 Task: Set the minimum alpha value for the subtitle delay to 71.
Action: Mouse moved to (138, 16)
Screenshot: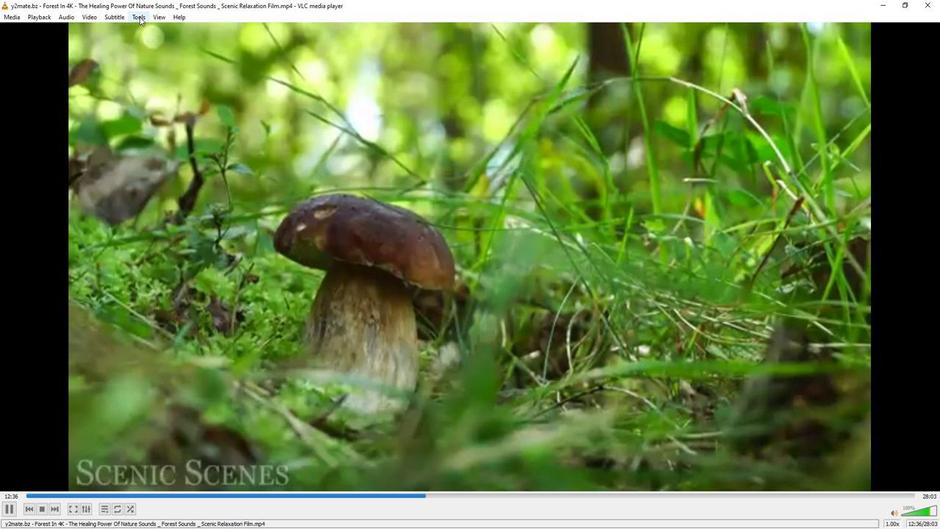 
Action: Mouse pressed left at (138, 16)
Screenshot: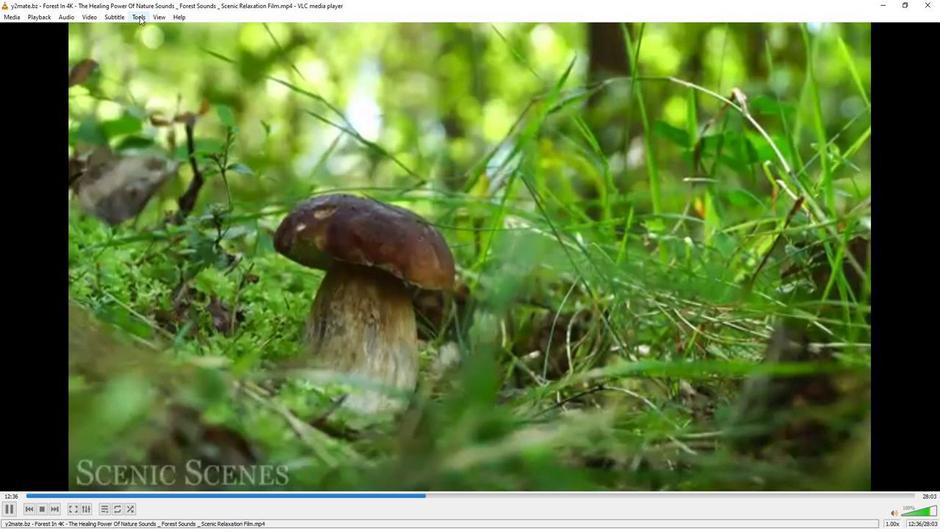 
Action: Mouse moved to (156, 130)
Screenshot: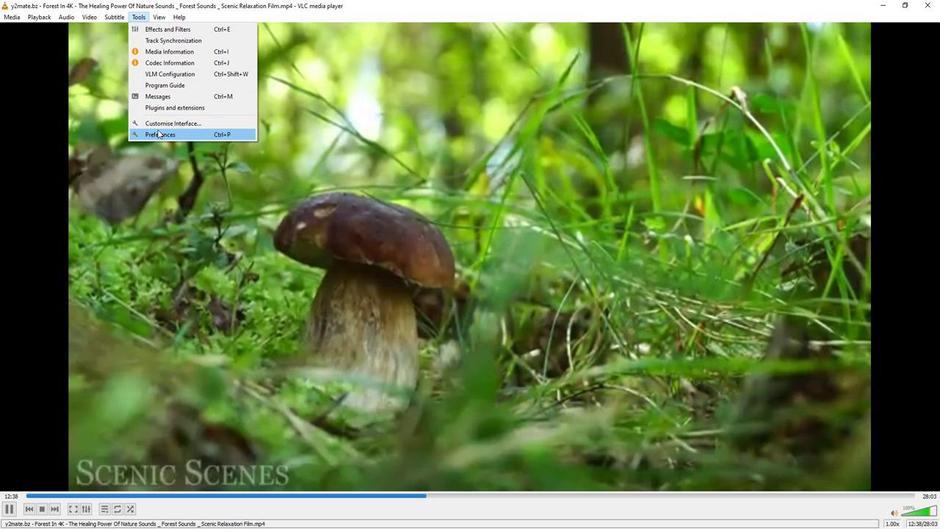 
Action: Mouse pressed left at (156, 130)
Screenshot: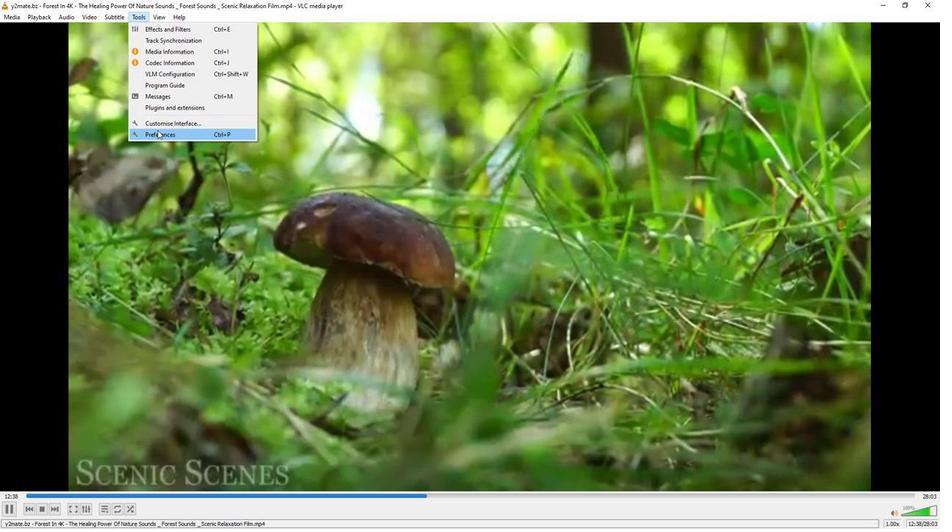 
Action: Mouse moved to (311, 431)
Screenshot: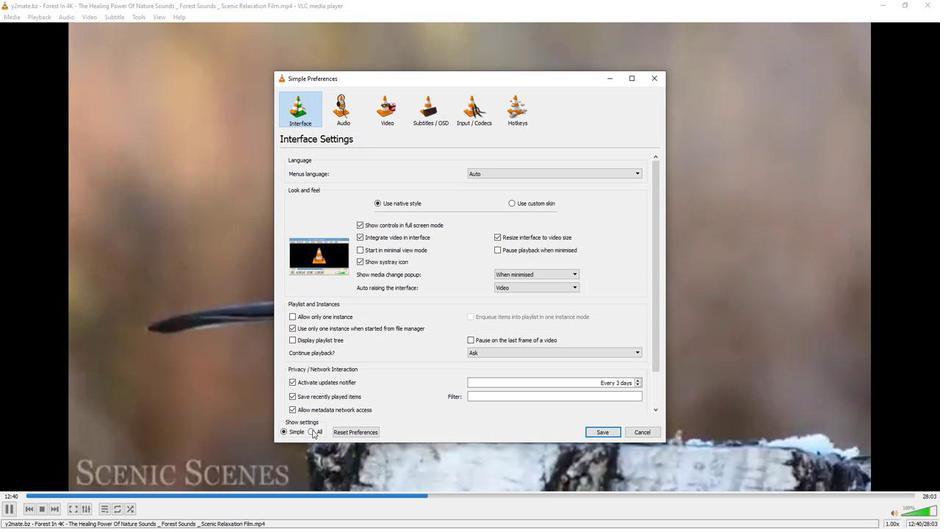 
Action: Mouse pressed left at (311, 431)
Screenshot: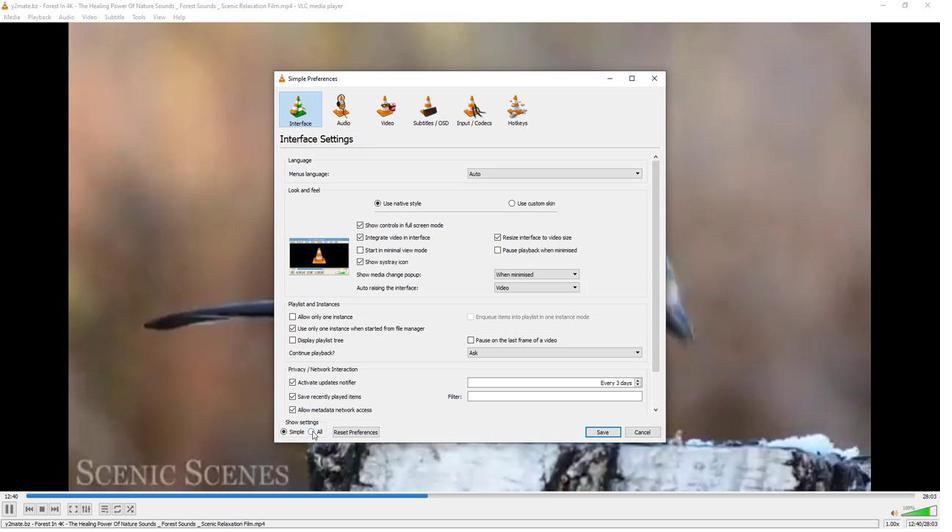 
Action: Mouse moved to (321, 345)
Screenshot: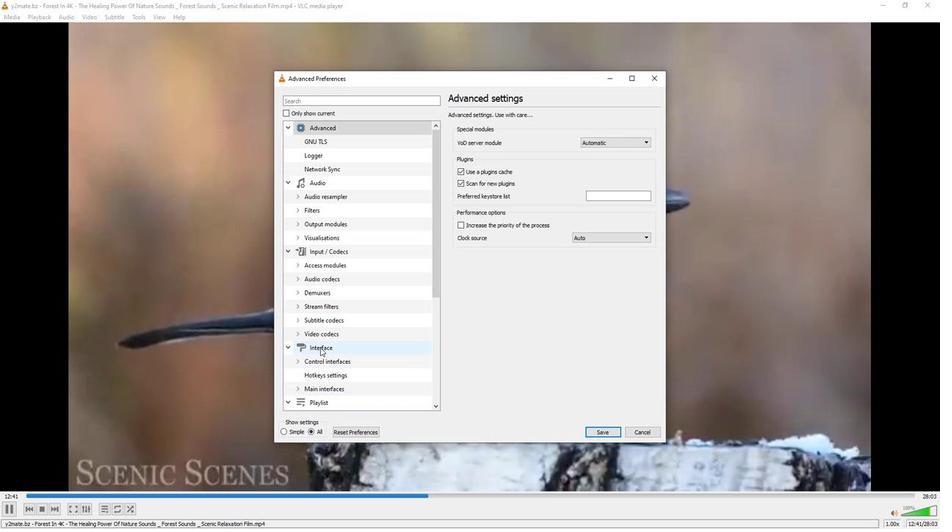 
Action: Mouse scrolled (321, 344) with delta (0, 0)
Screenshot: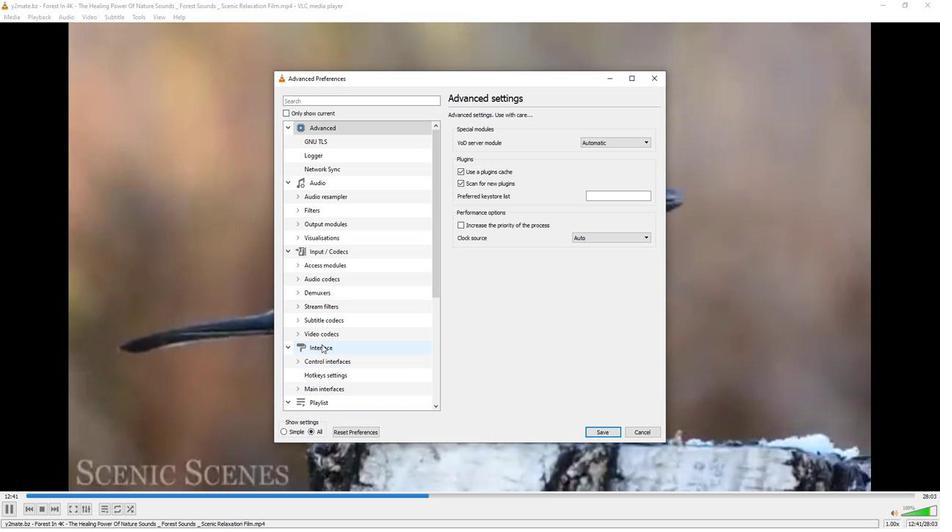 
Action: Mouse scrolled (321, 344) with delta (0, 0)
Screenshot: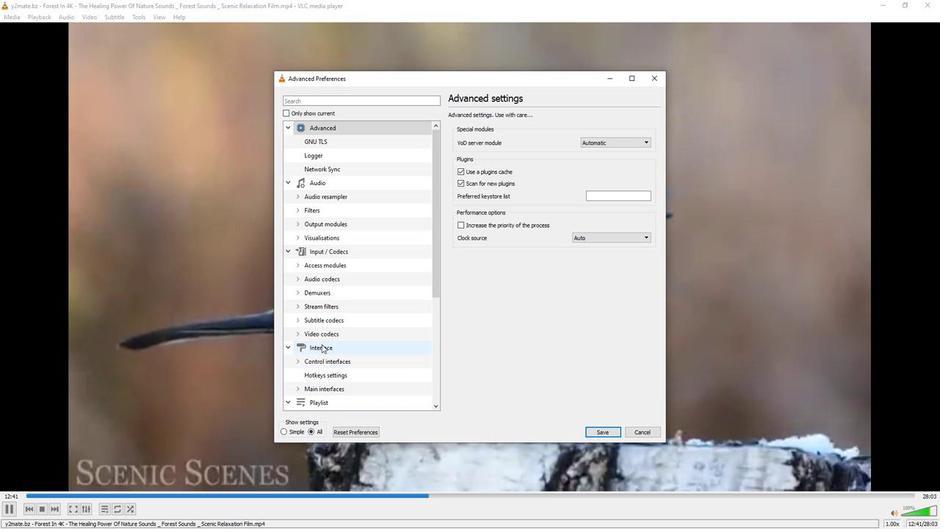 
Action: Mouse scrolled (321, 344) with delta (0, 0)
Screenshot: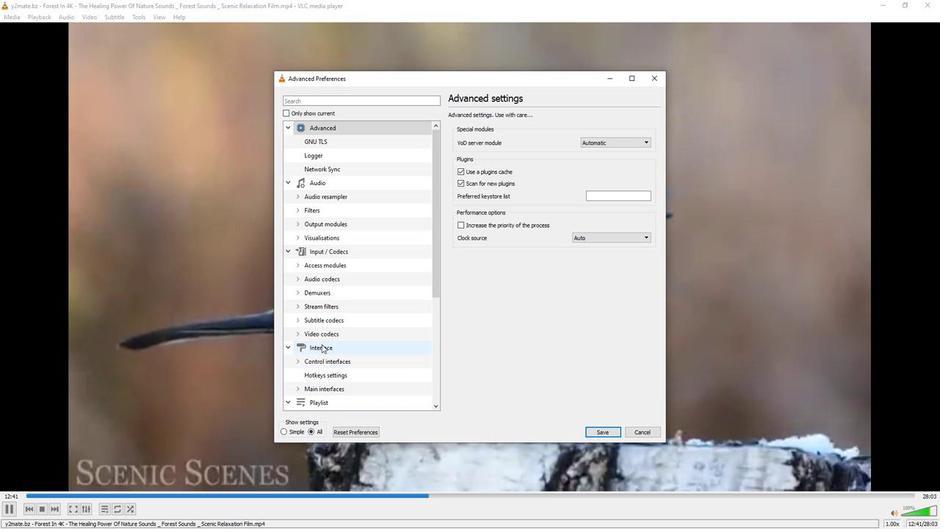 
Action: Mouse scrolled (321, 344) with delta (0, 0)
Screenshot: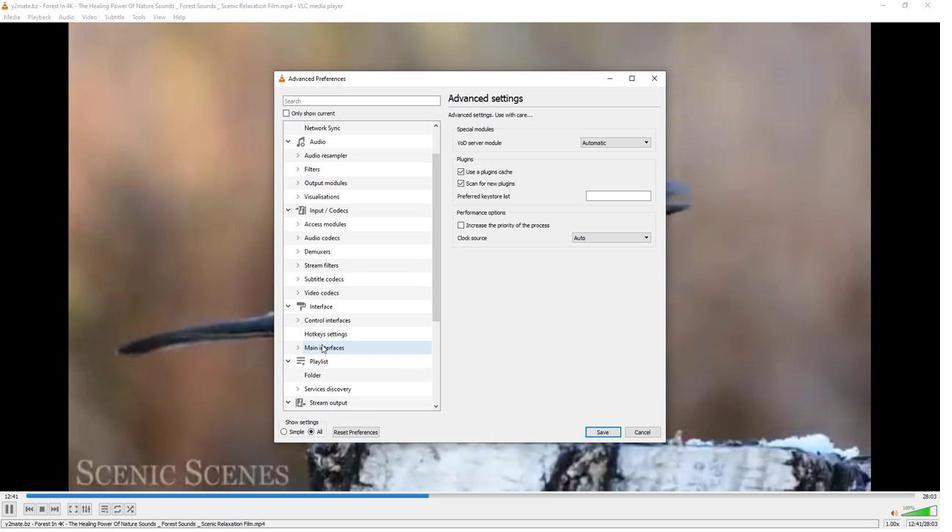 
Action: Mouse scrolled (321, 344) with delta (0, 0)
Screenshot: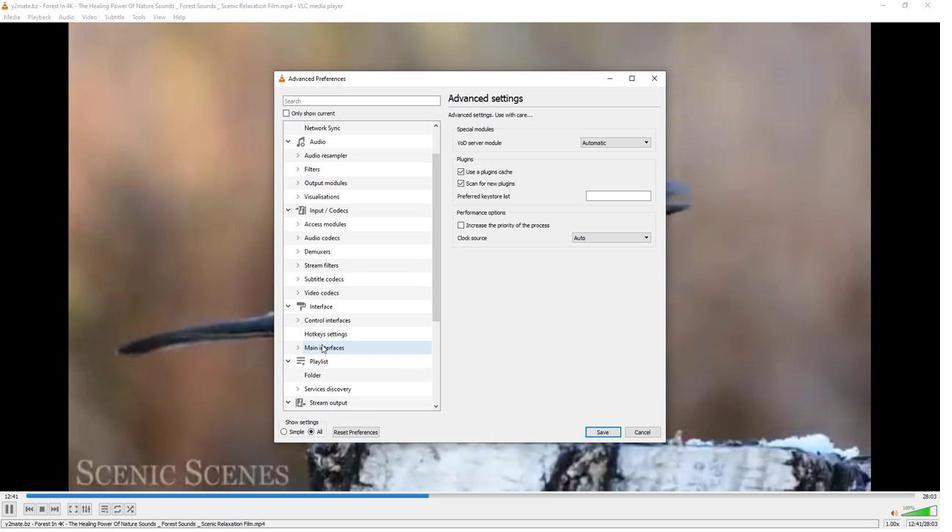 
Action: Mouse scrolled (321, 344) with delta (0, 0)
Screenshot: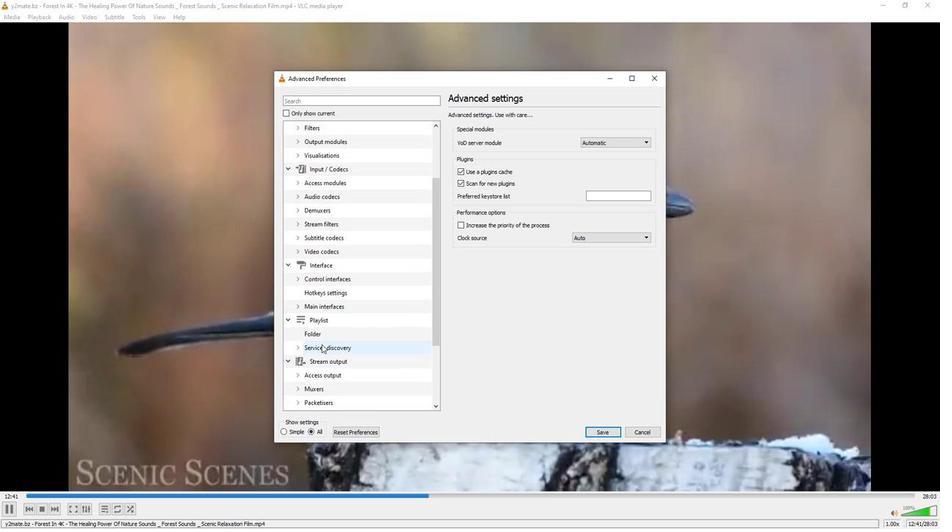 
Action: Mouse scrolled (321, 344) with delta (0, 0)
Screenshot: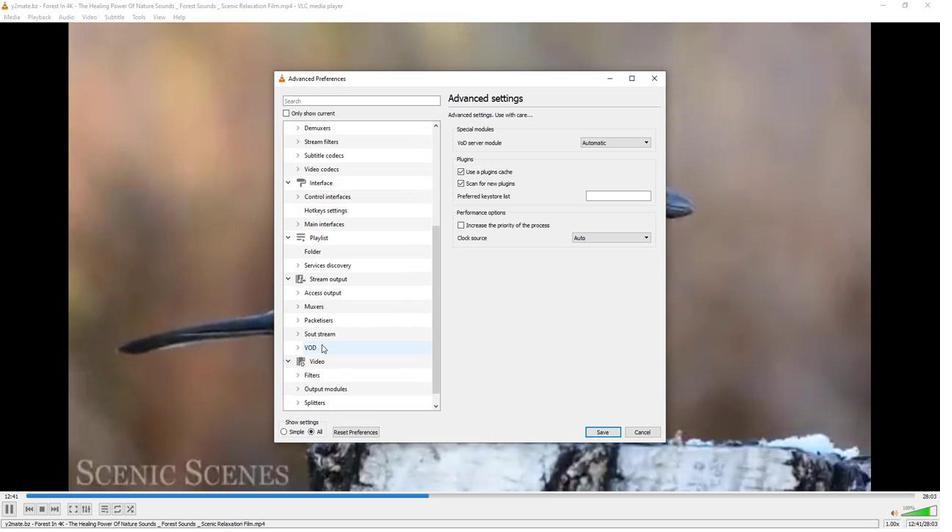 
Action: Mouse moved to (321, 345)
Screenshot: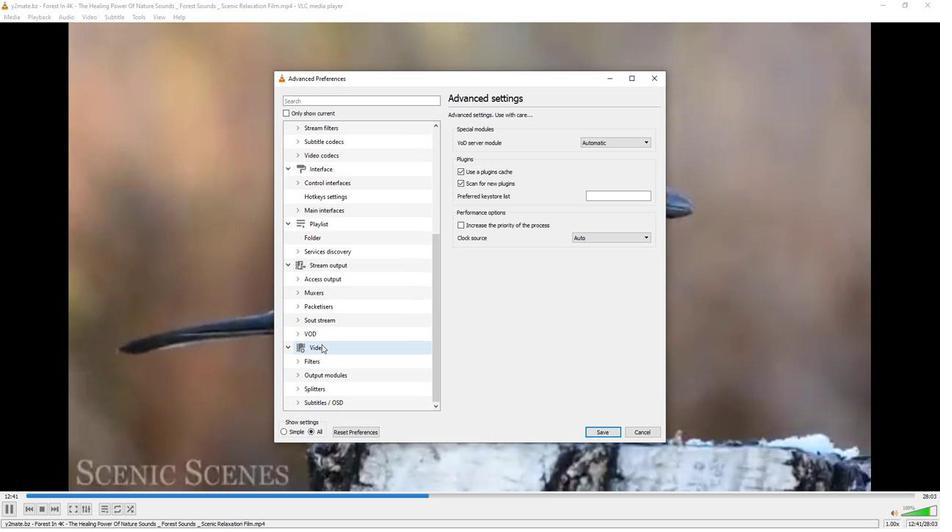 
Action: Mouse scrolled (321, 344) with delta (0, 0)
Screenshot: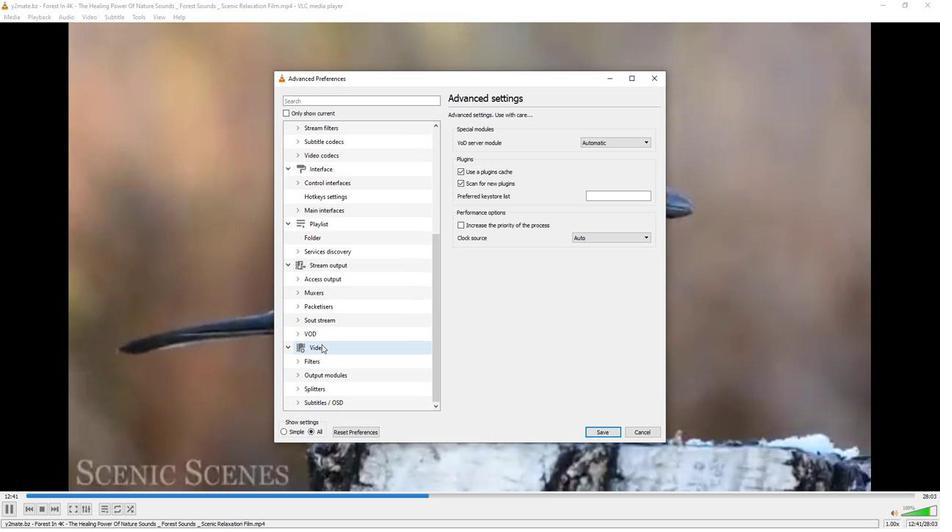
Action: Mouse moved to (296, 401)
Screenshot: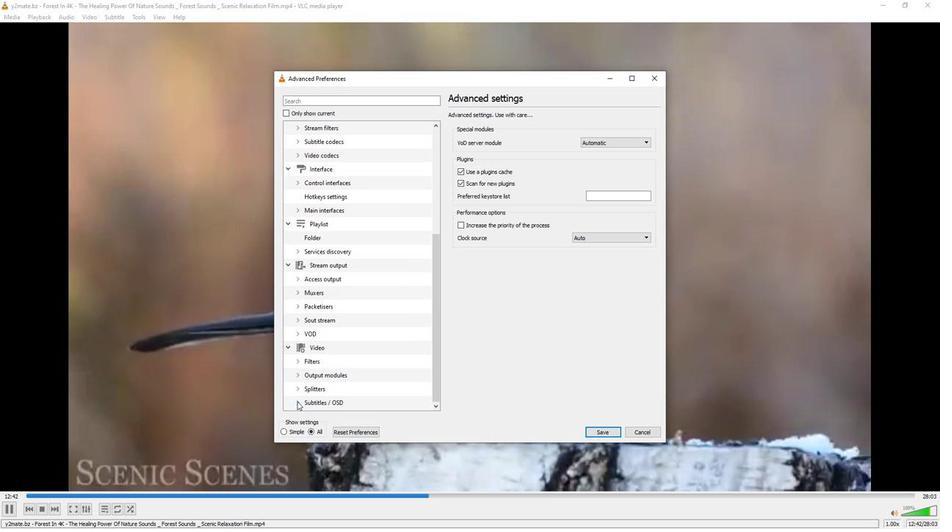 
Action: Mouse pressed left at (296, 401)
Screenshot: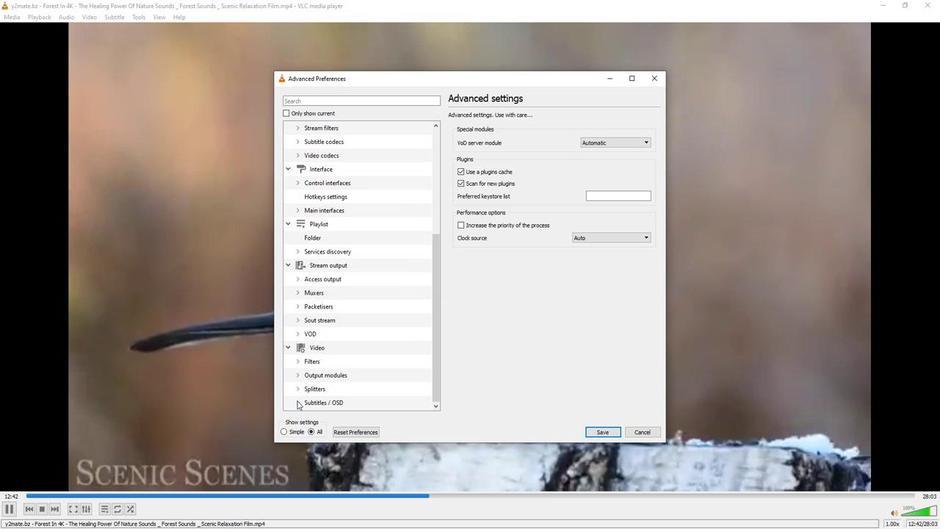 
Action: Mouse moved to (324, 357)
Screenshot: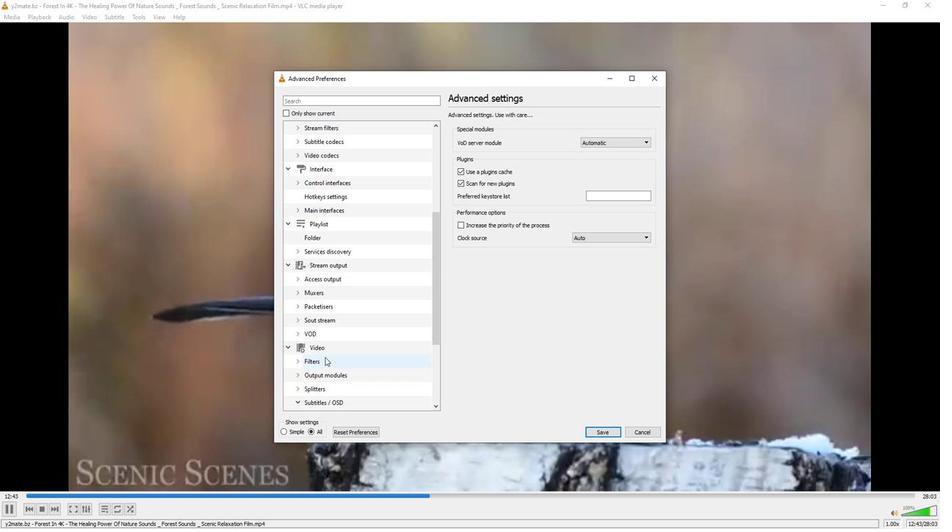 
Action: Mouse scrolled (324, 357) with delta (0, 0)
Screenshot: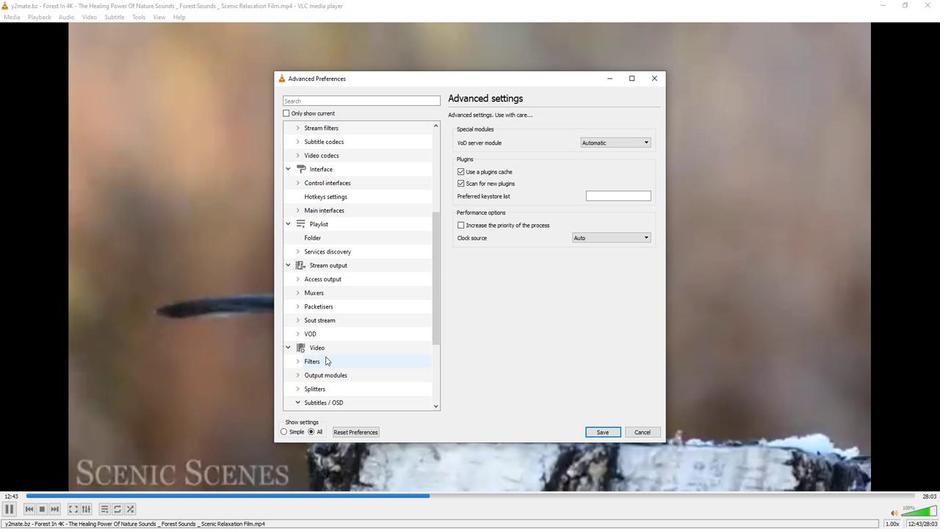 
Action: Mouse scrolled (324, 357) with delta (0, 0)
Screenshot: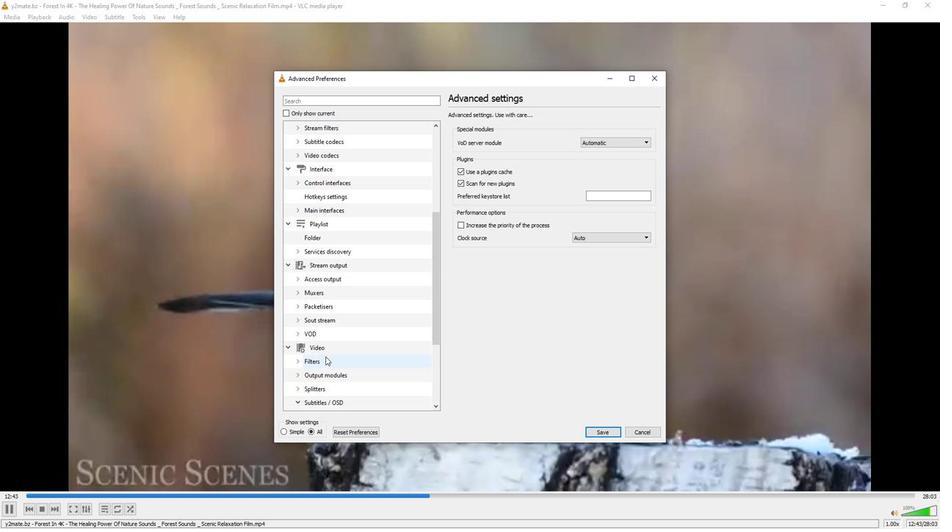 
Action: Mouse scrolled (324, 357) with delta (0, 0)
Screenshot: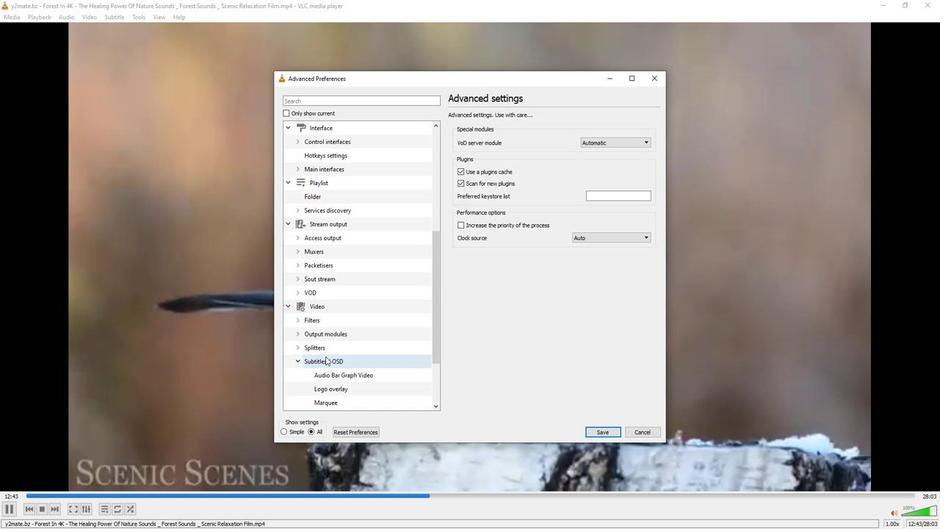 
Action: Mouse scrolled (324, 357) with delta (0, 0)
Screenshot: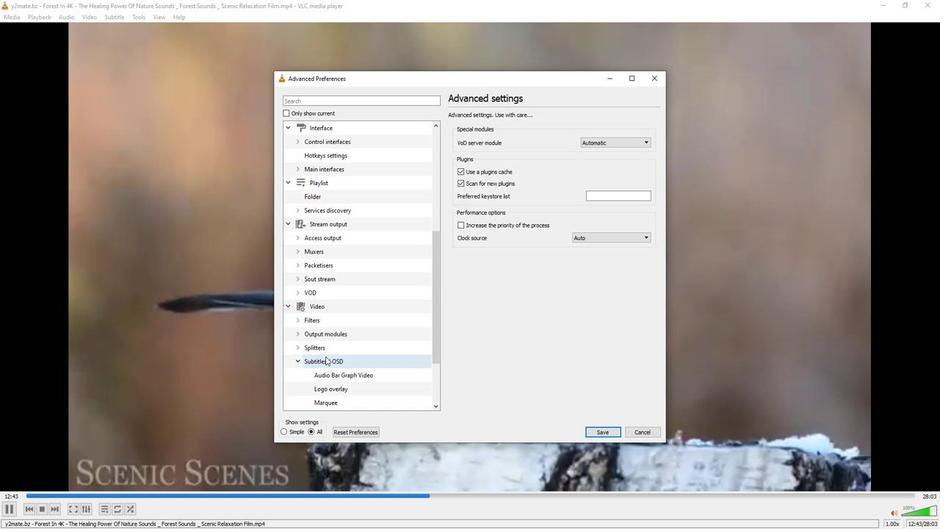 
Action: Mouse scrolled (324, 357) with delta (0, 0)
Screenshot: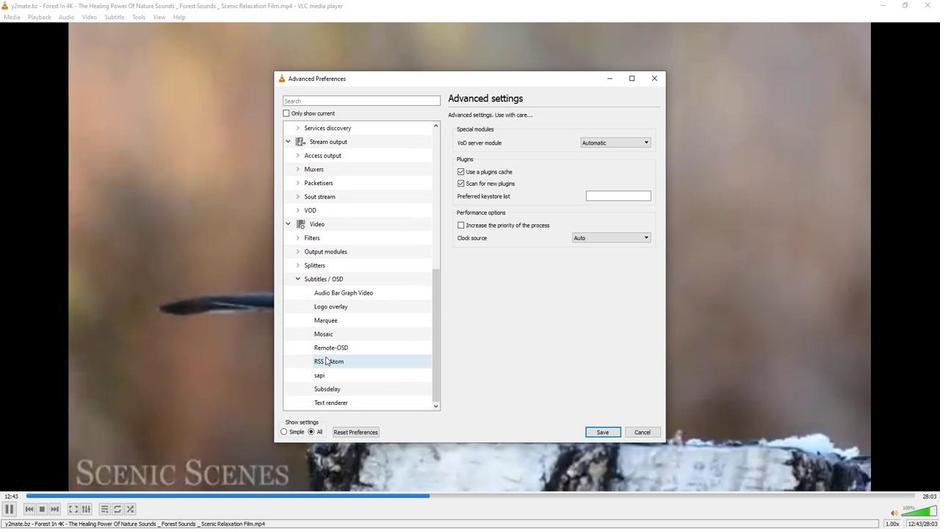 
Action: Mouse scrolled (324, 357) with delta (0, 0)
Screenshot: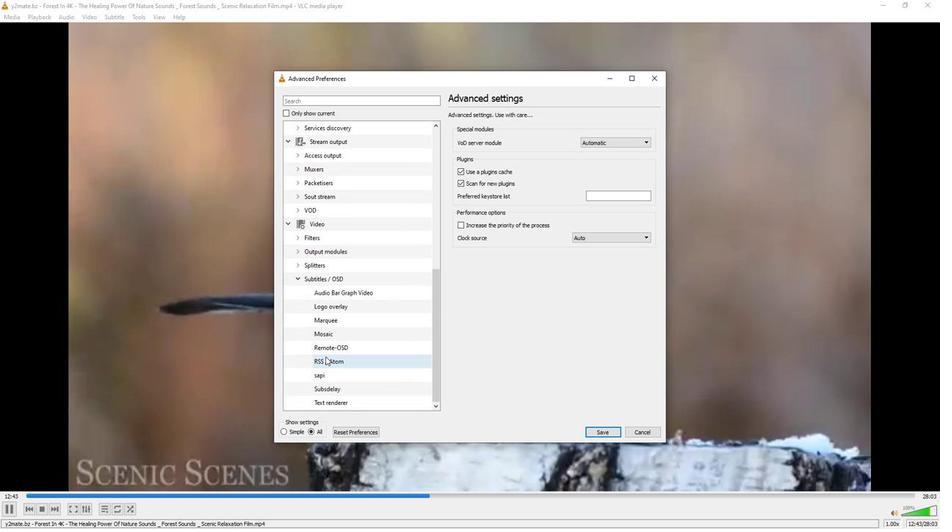 
Action: Mouse moved to (321, 388)
Screenshot: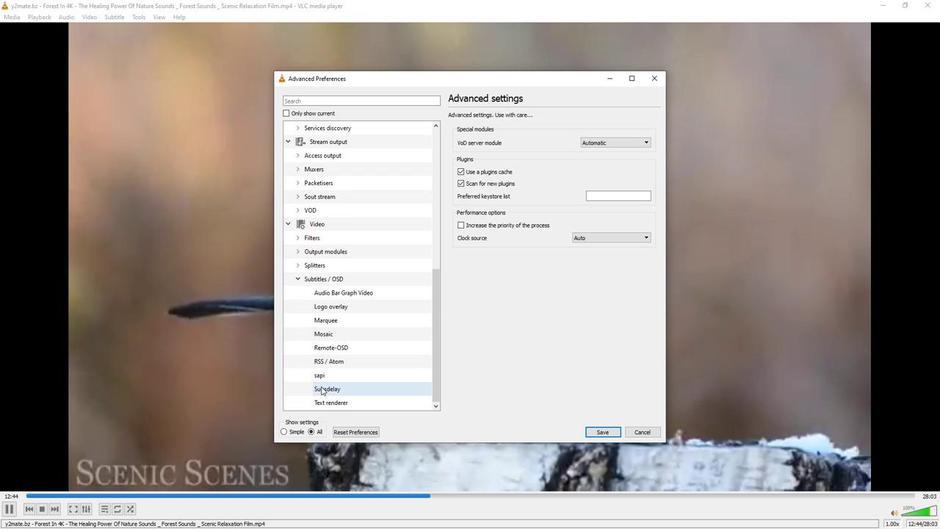 
Action: Mouse pressed left at (321, 388)
Screenshot: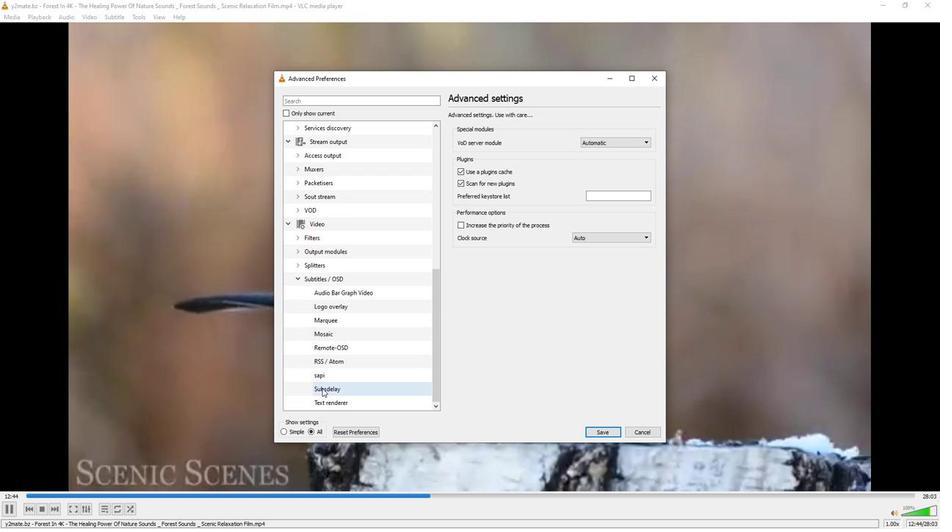 
Action: Mouse moved to (653, 168)
Screenshot: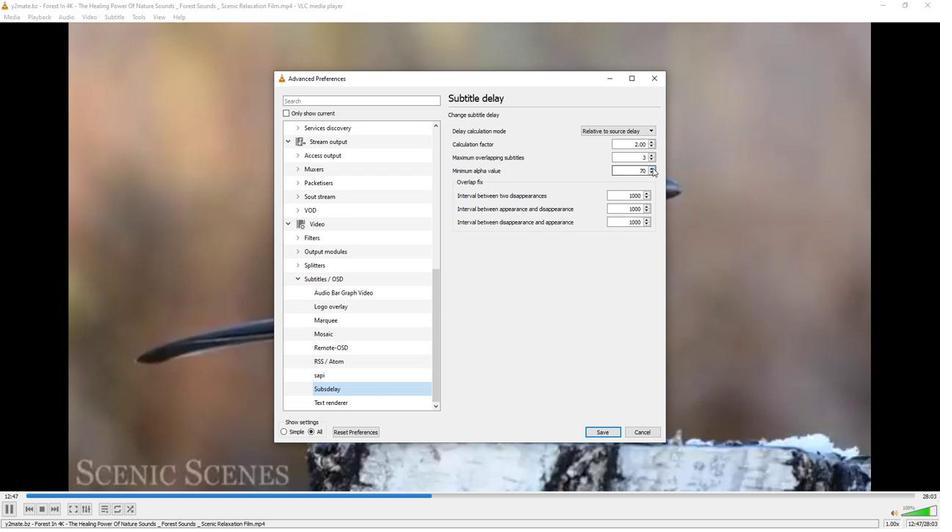 
Action: Mouse pressed left at (653, 168)
Screenshot: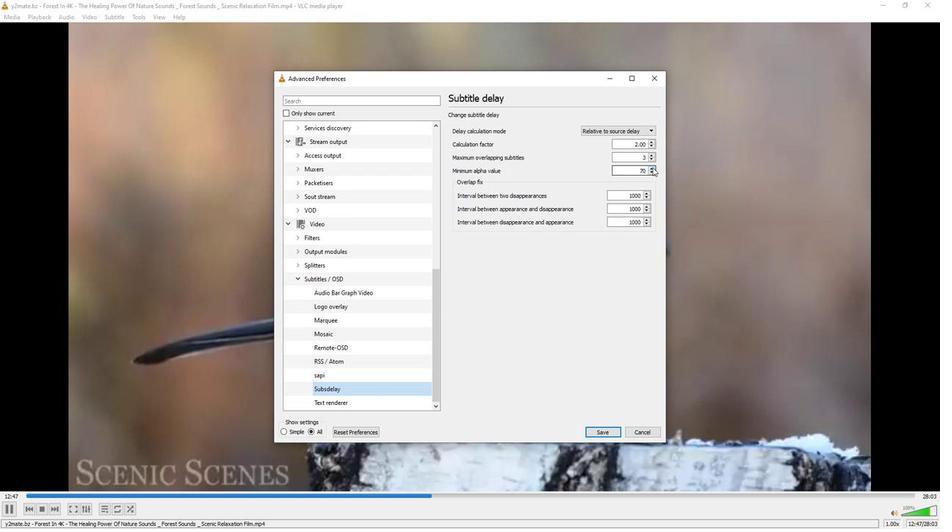 
Action: Mouse moved to (650, 170)
Screenshot: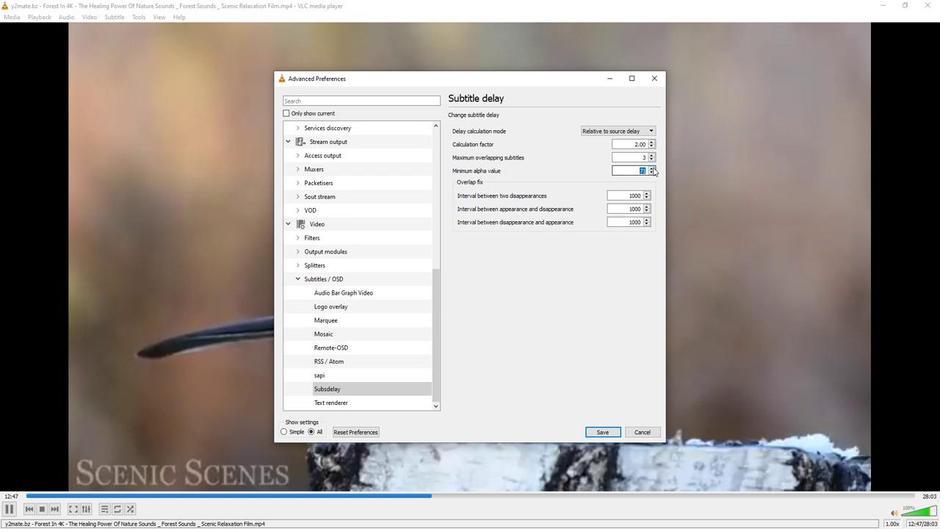 
